 Task: Use Chrome's "Reset settings" option to restore default settings.
Action: Mouse pressed left at (938, 22)
Screenshot: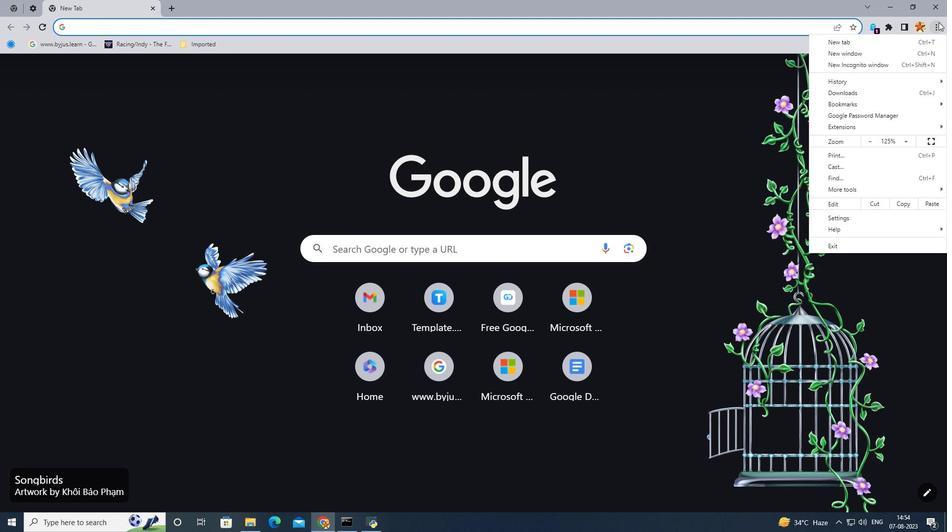 
Action: Mouse moved to (853, 214)
Screenshot: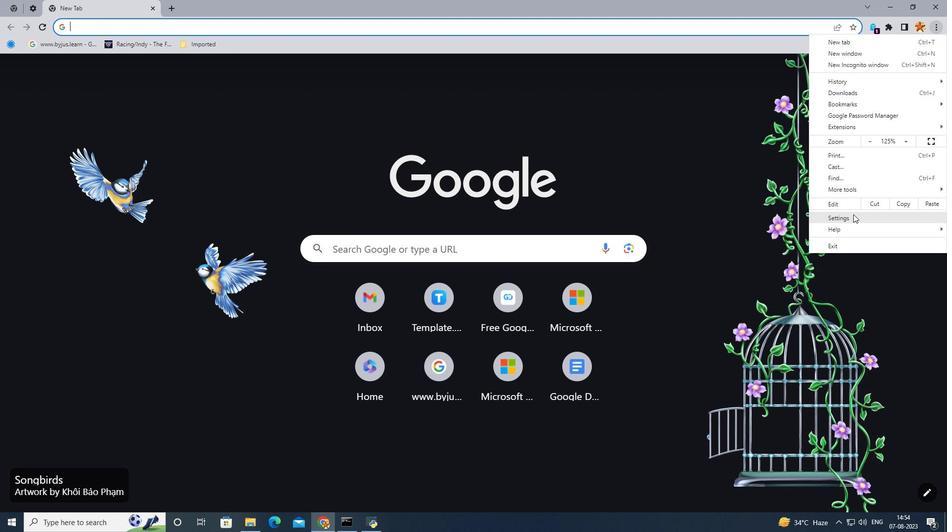 
Action: Mouse pressed left at (853, 214)
Screenshot: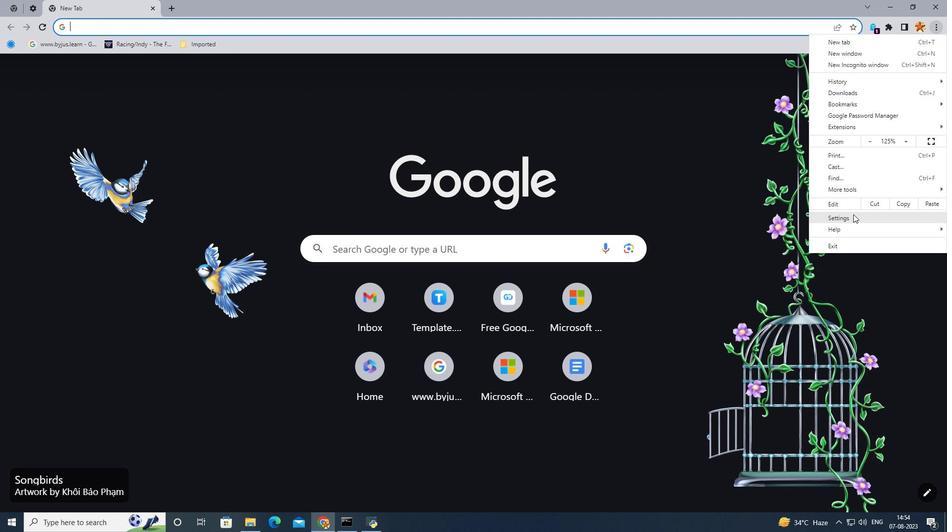 
Action: Mouse moved to (29, 396)
Screenshot: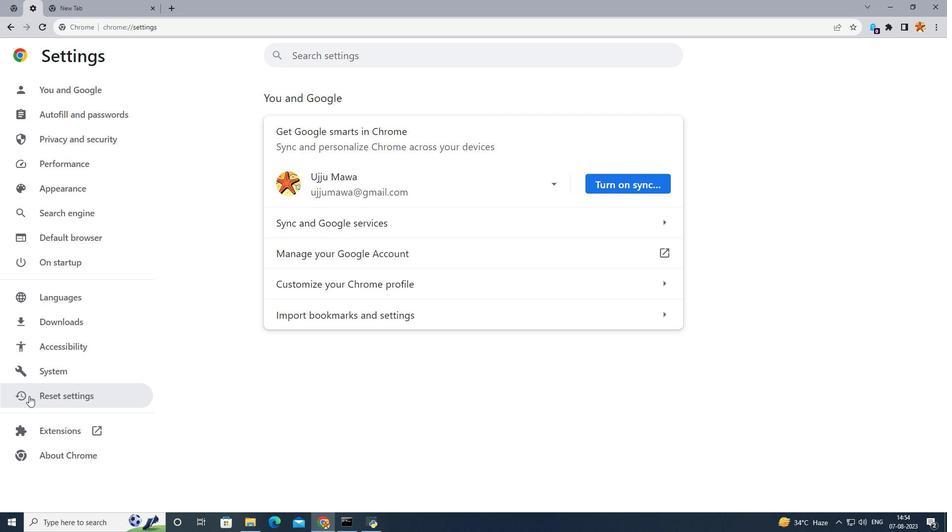 
Action: Mouse pressed left at (29, 396)
Screenshot: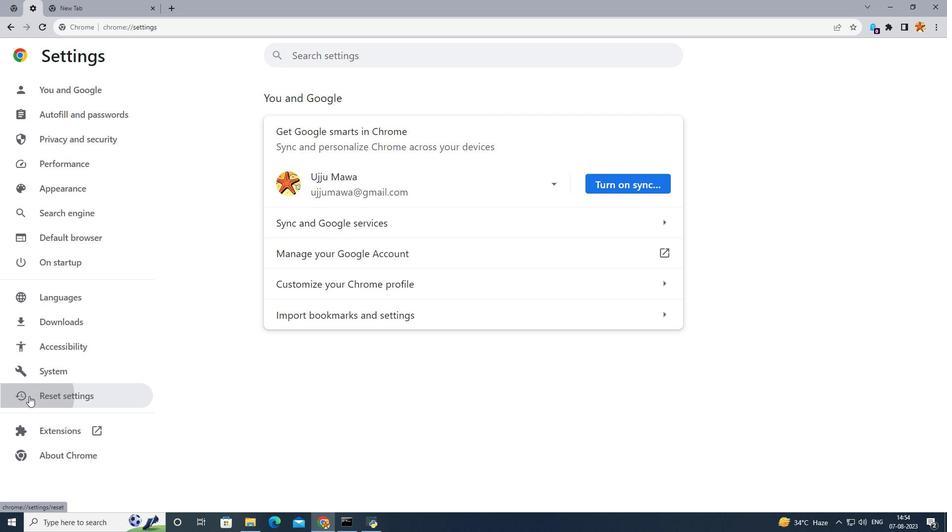 
Action: Mouse moved to (455, 130)
Screenshot: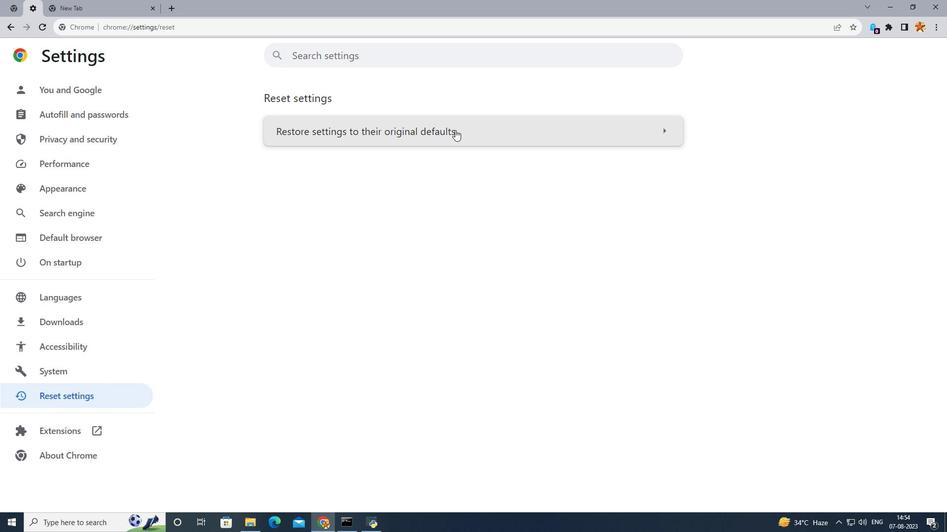 
Action: Mouse pressed left at (455, 130)
Screenshot: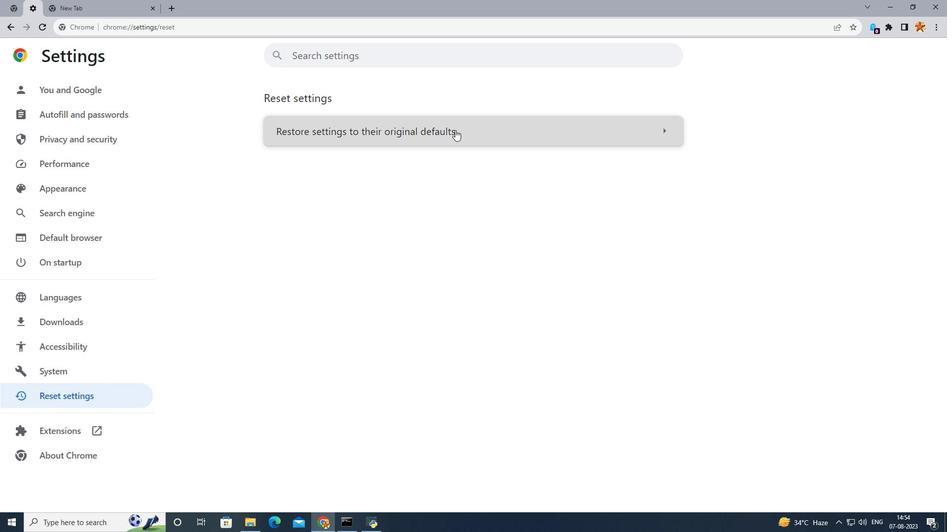 
Action: Mouse moved to (566, 339)
Screenshot: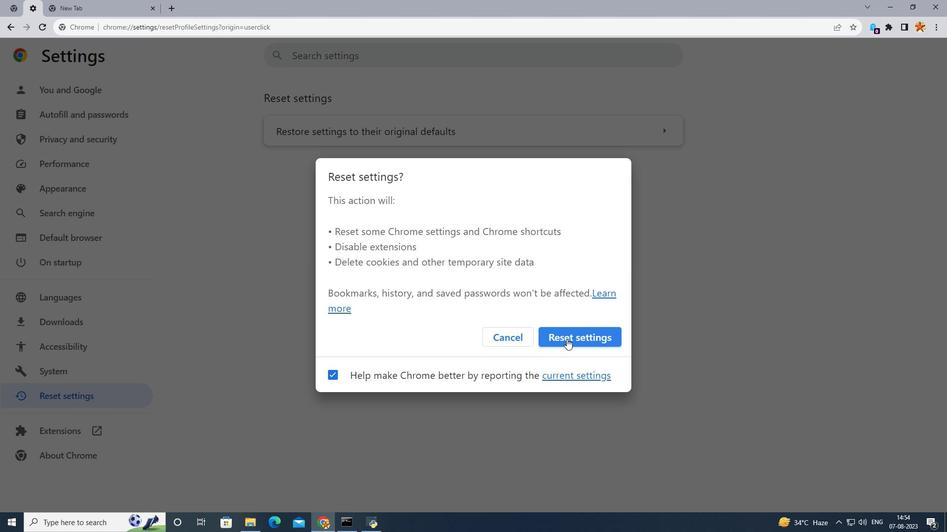 
Action: Mouse pressed left at (566, 339)
Screenshot: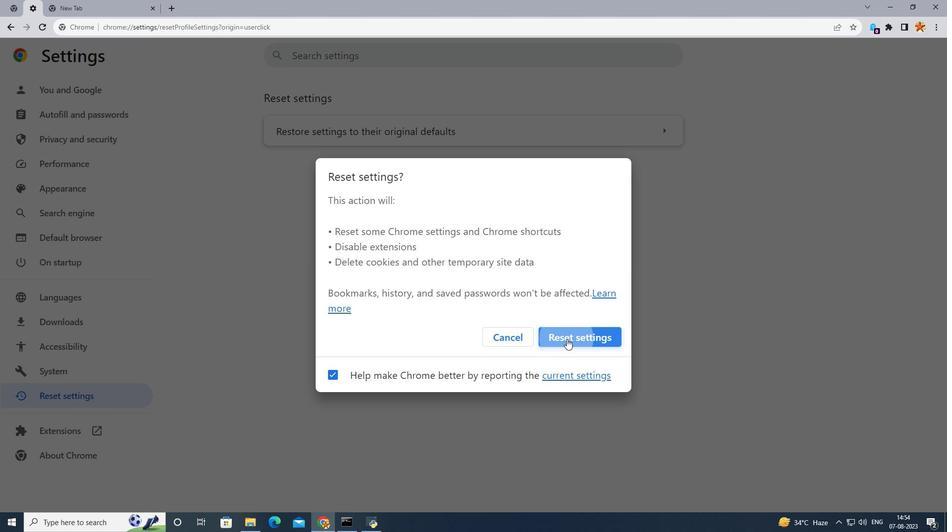
Action: Mouse moved to (348, 230)
Screenshot: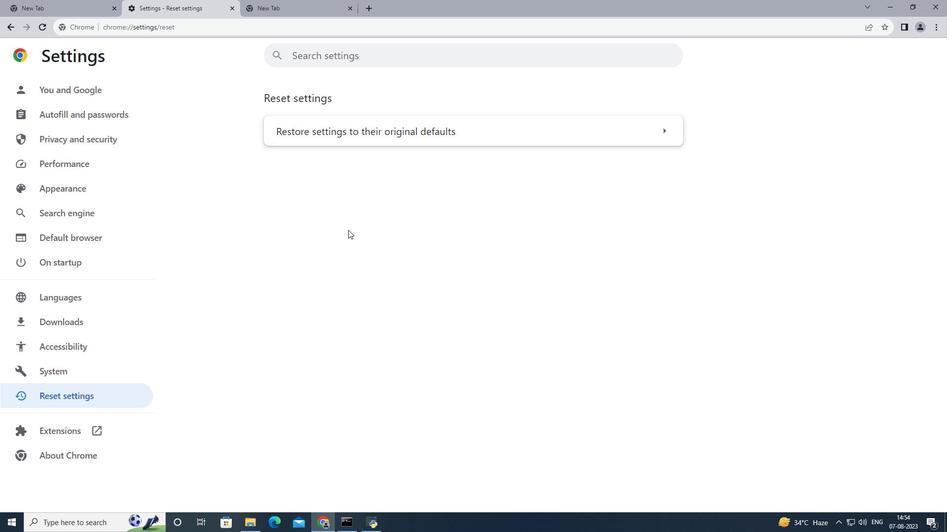 
